 Task: Add an event with the title Third Annual General Meeting, date '2023/11/28', time 7:50 AM to 9:50 AMand add a description: Participants will be guided to focus their attention on their breath, using it as an anchor to bring their awareness to the present moment. They will learn techniques to deepen their breath, release tension, and promote relaxation., put the event into Red category, logged in from the account softage.3@softage.netand send the event invitation to softage.4@softage.net and softage.2@softage.net. Set a reminder for the event 5 minutes before
Action: Mouse moved to (115, 91)
Screenshot: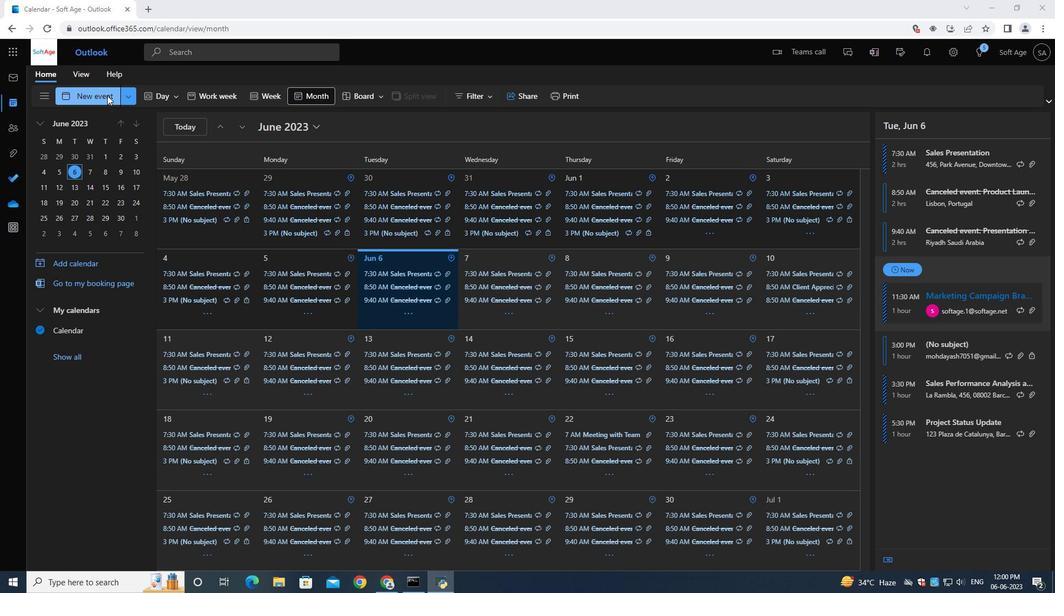 
Action: Mouse pressed left at (115, 91)
Screenshot: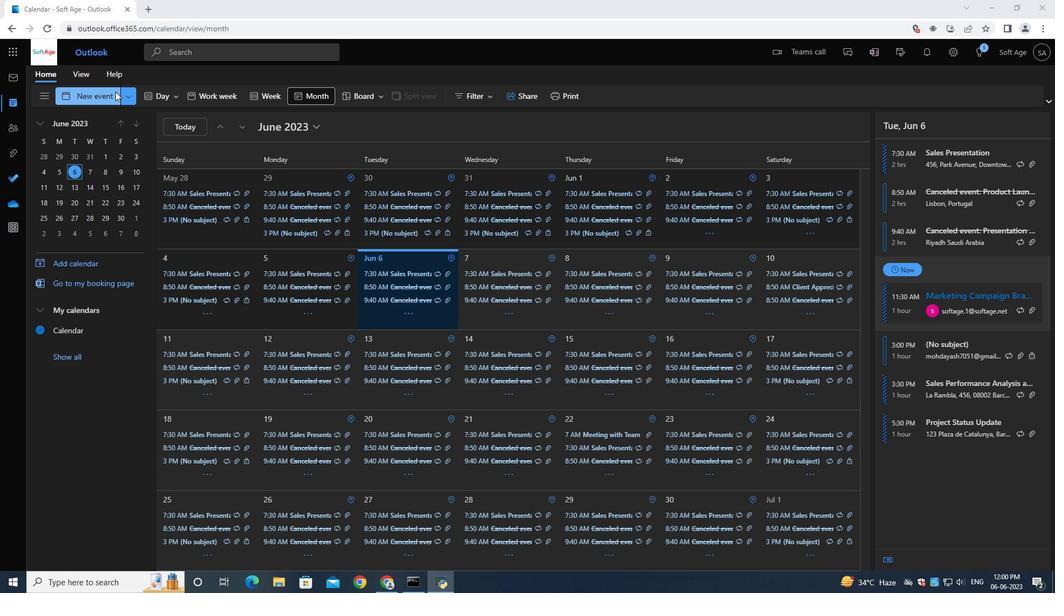 
Action: Mouse moved to (360, 170)
Screenshot: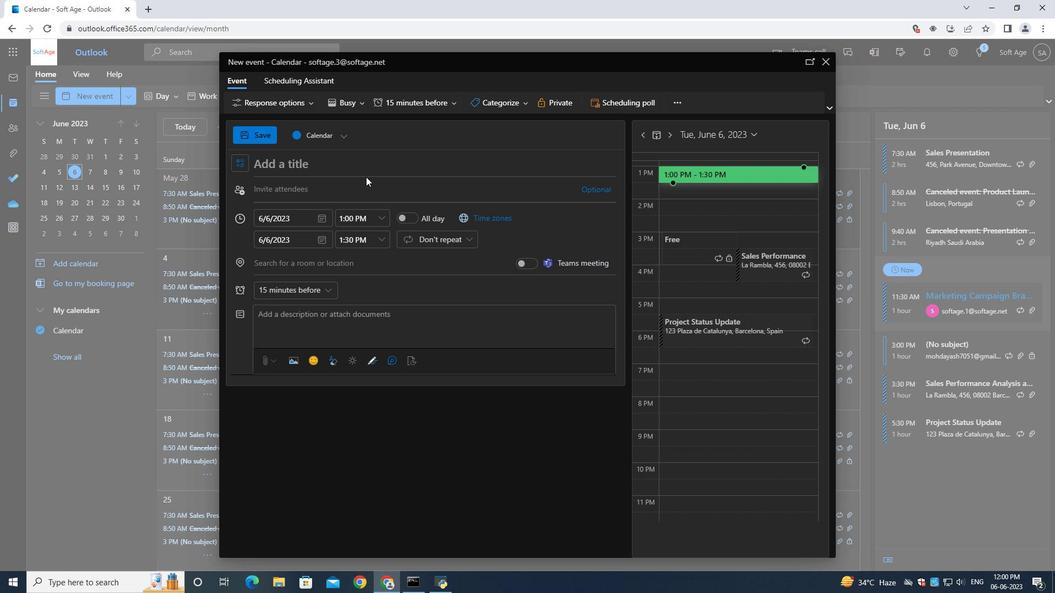 
Action: Mouse pressed left at (360, 170)
Screenshot: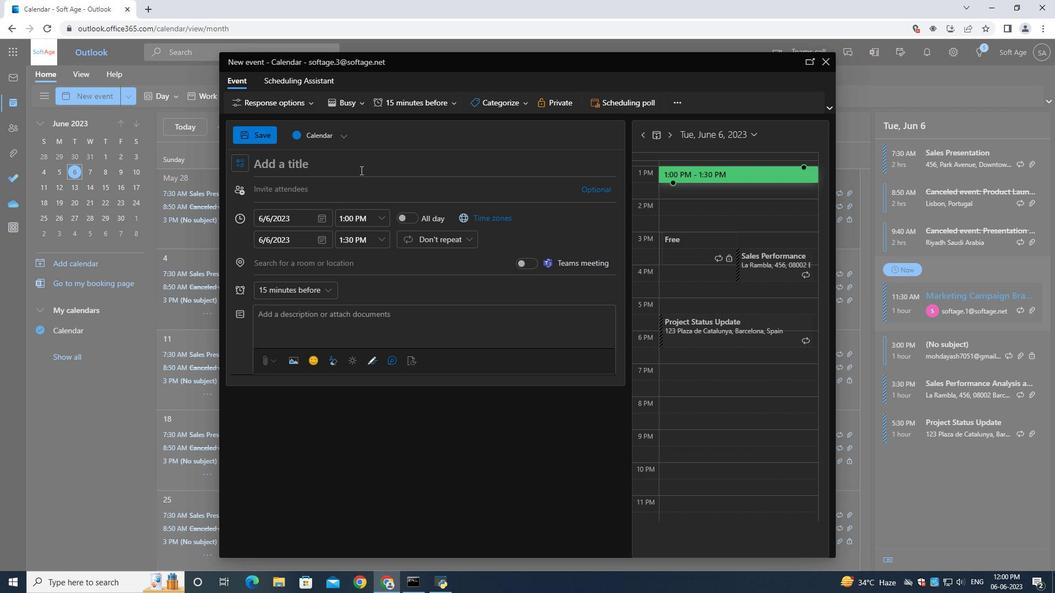 
Action: Mouse moved to (362, 172)
Screenshot: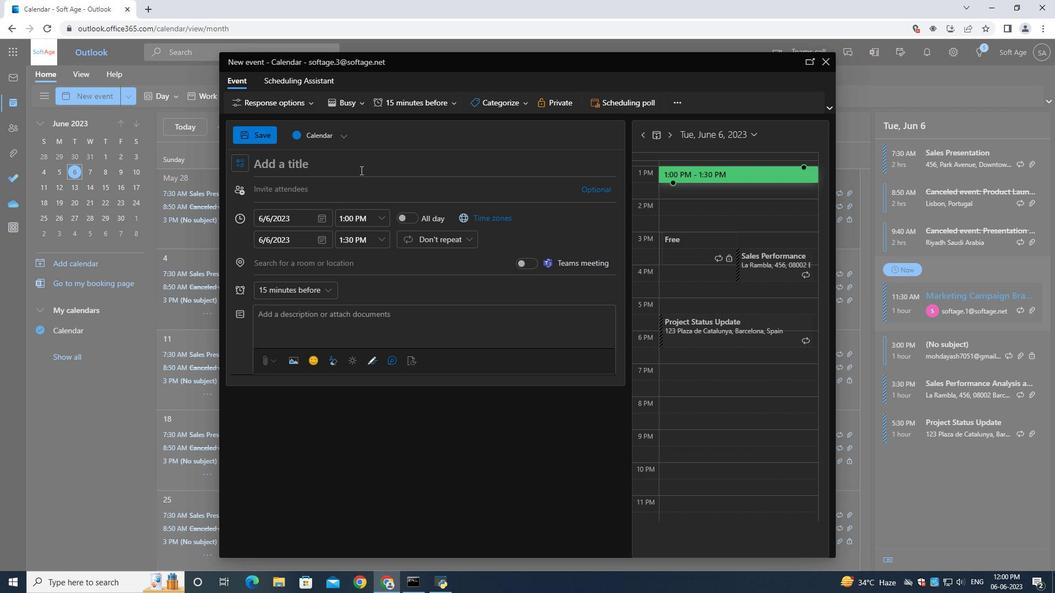 
Action: Key pressed <Key.shift>Third<Key.space><Key.shift><Key.shift><Key.shift><Key.shift>Annual<Key.space><Key.shift>General<Key.space><Key.shift>Meeting
Screenshot: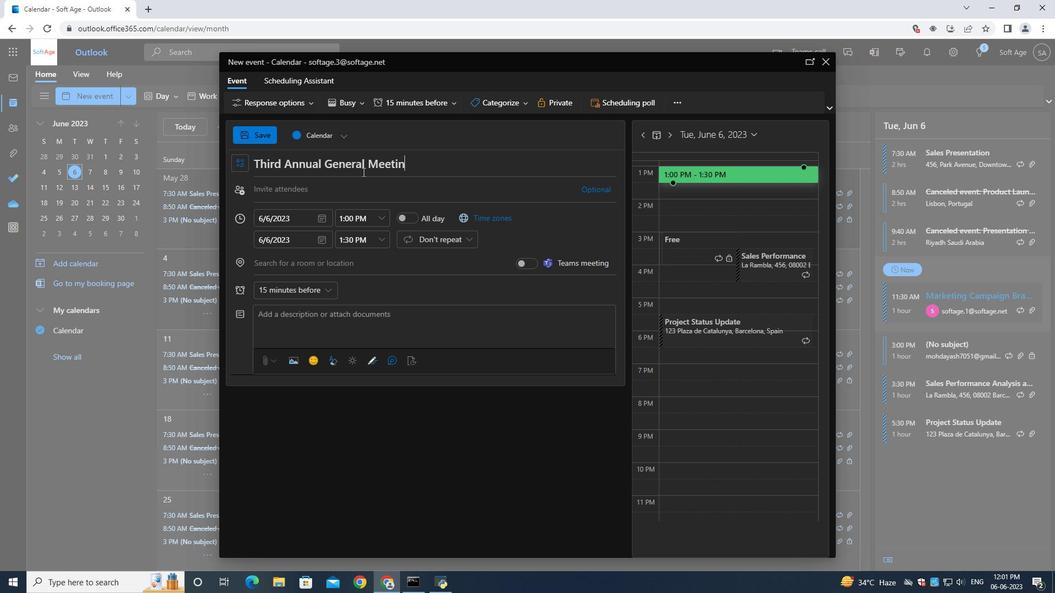 
Action: Mouse moved to (322, 218)
Screenshot: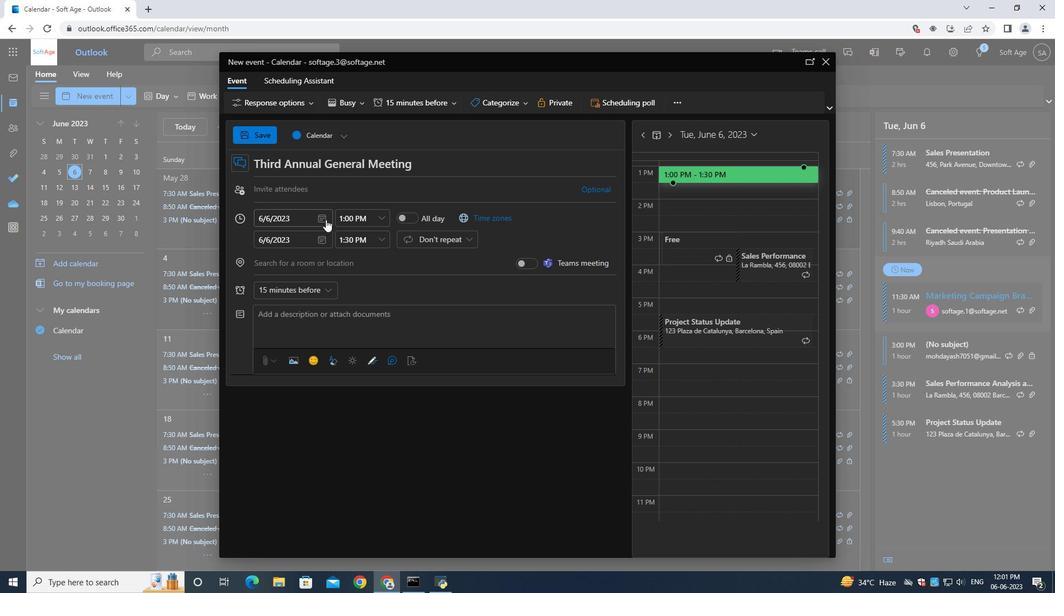 
Action: Mouse pressed left at (322, 218)
Screenshot: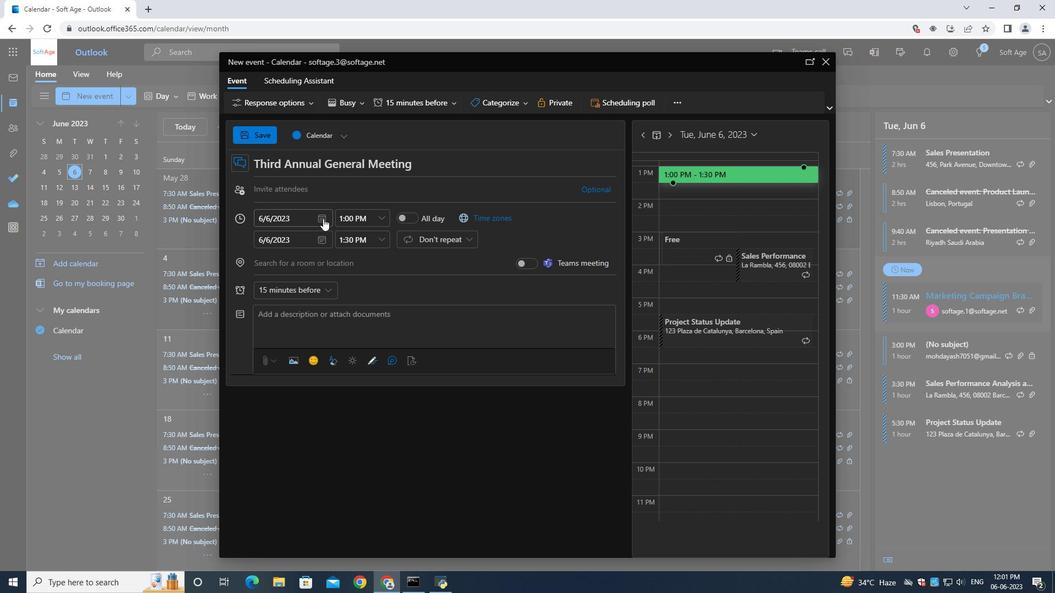 
Action: Mouse moved to (365, 236)
Screenshot: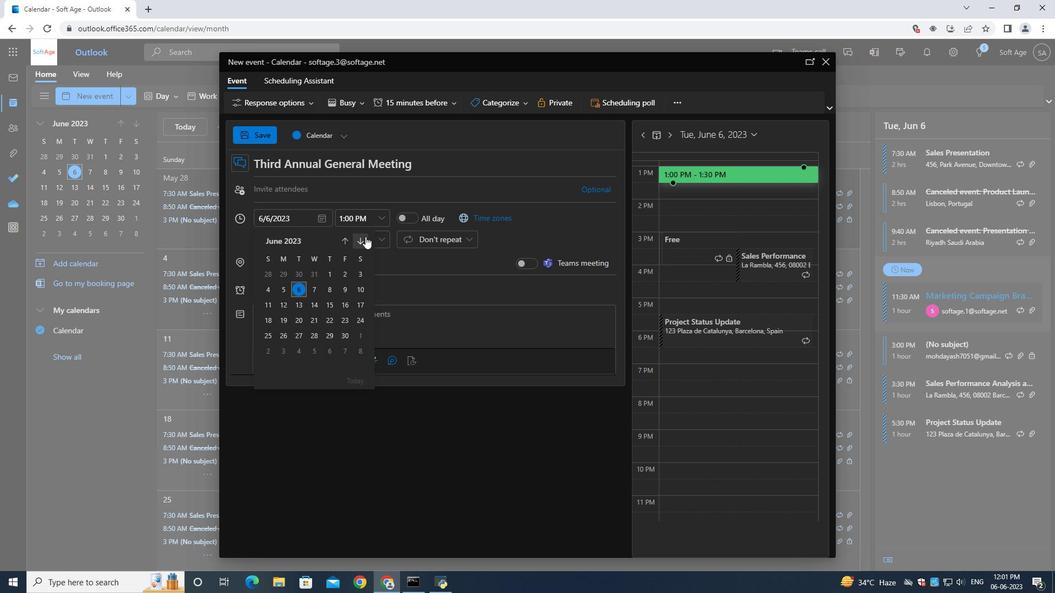 
Action: Mouse pressed left at (365, 236)
Screenshot: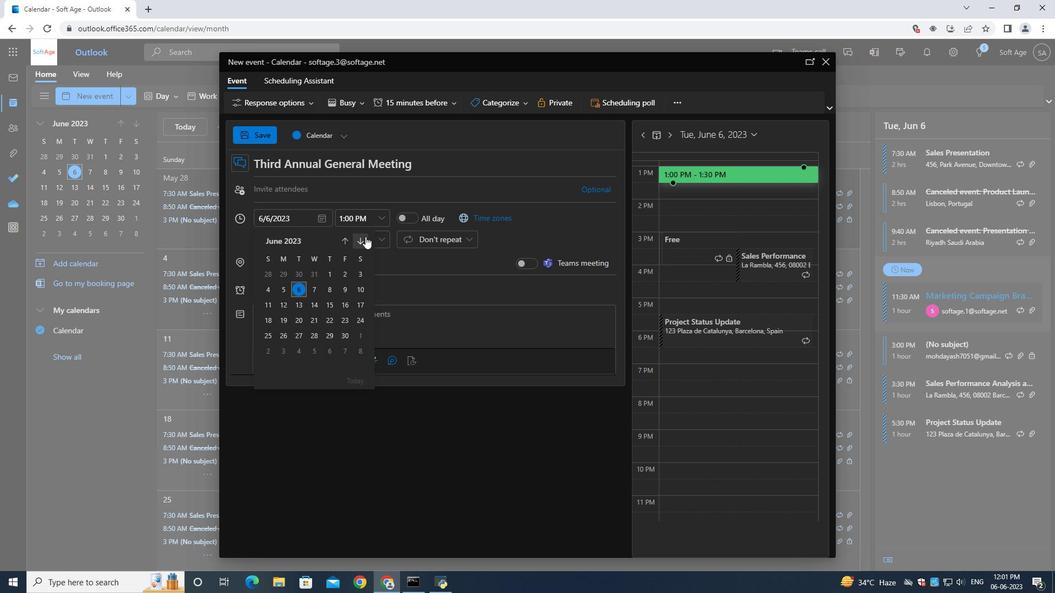 
Action: Mouse moved to (364, 236)
Screenshot: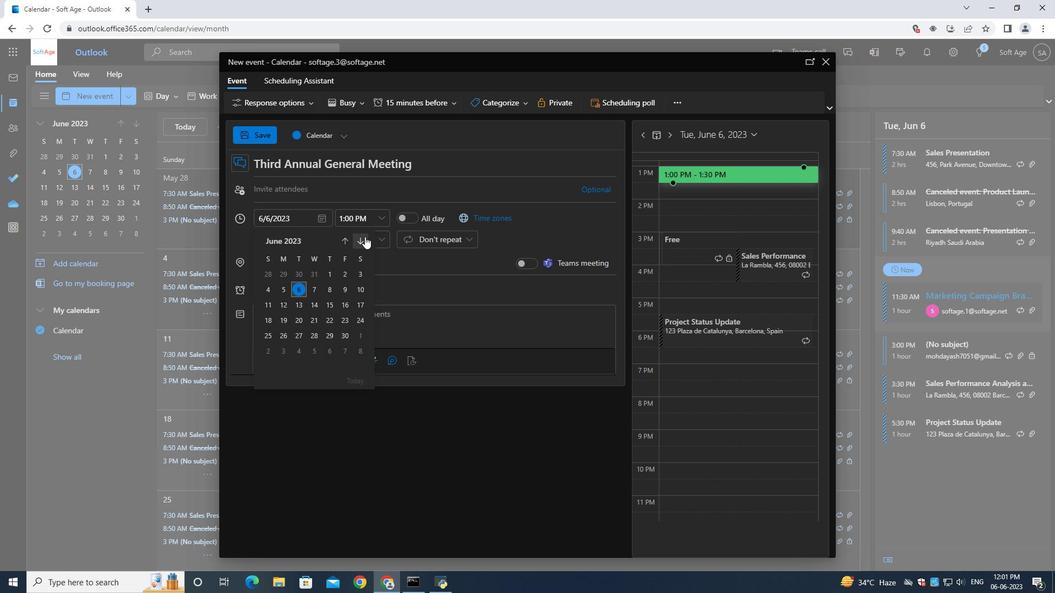 
Action: Mouse pressed left at (364, 236)
Screenshot: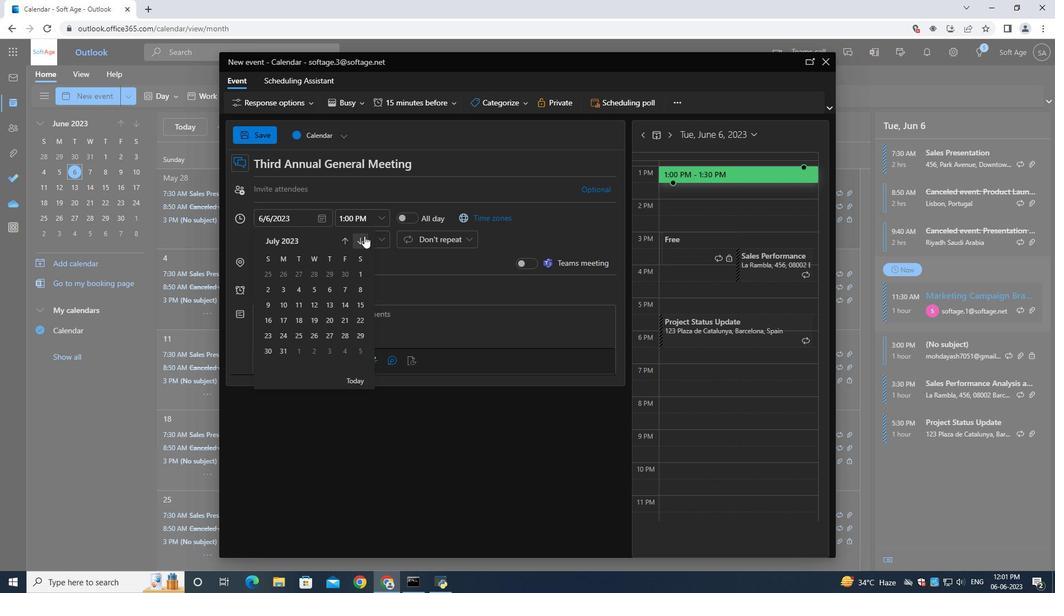 
Action: Mouse pressed left at (364, 236)
Screenshot: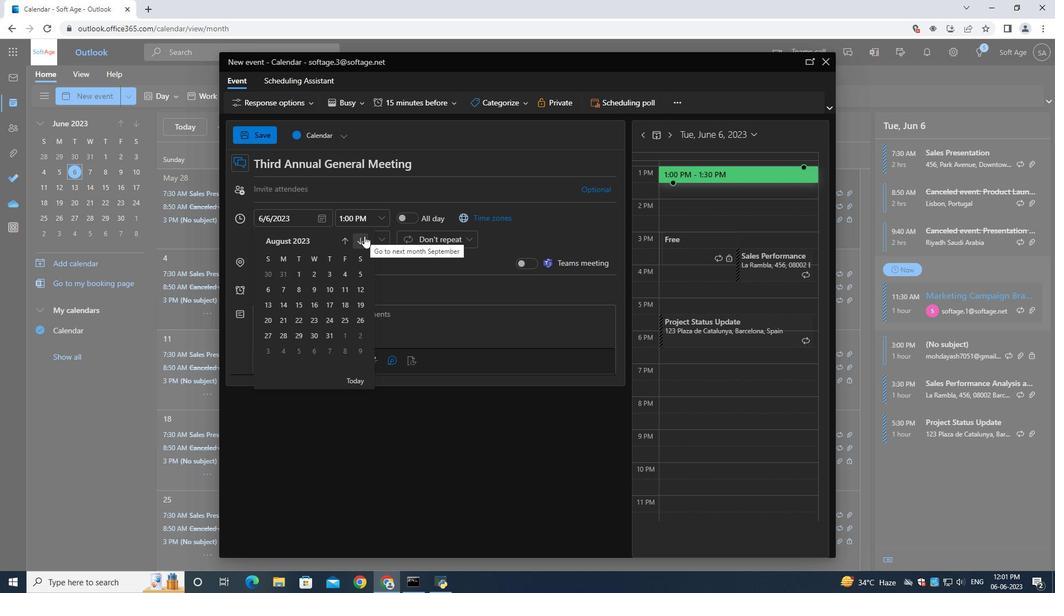 
Action: Mouse pressed left at (364, 236)
Screenshot: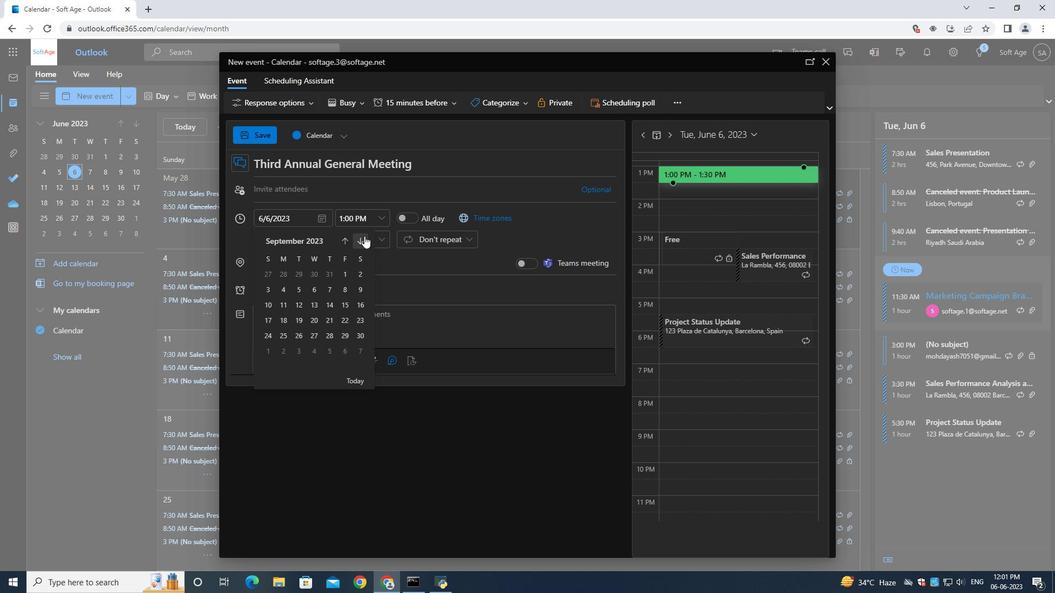 
Action: Mouse pressed left at (364, 236)
Screenshot: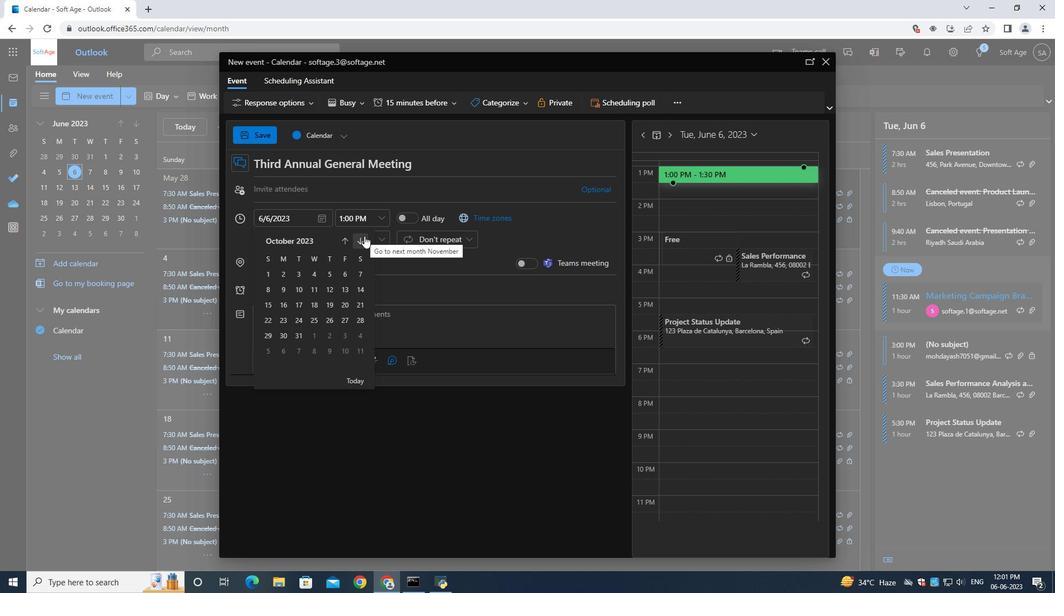 
Action: Mouse moved to (294, 335)
Screenshot: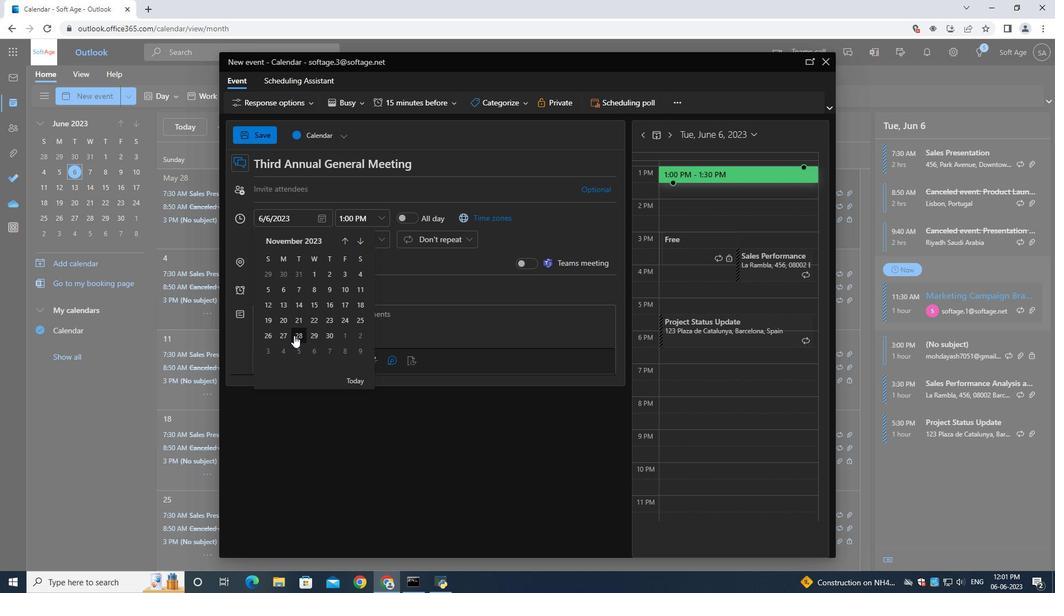 
Action: Mouse pressed left at (294, 335)
Screenshot: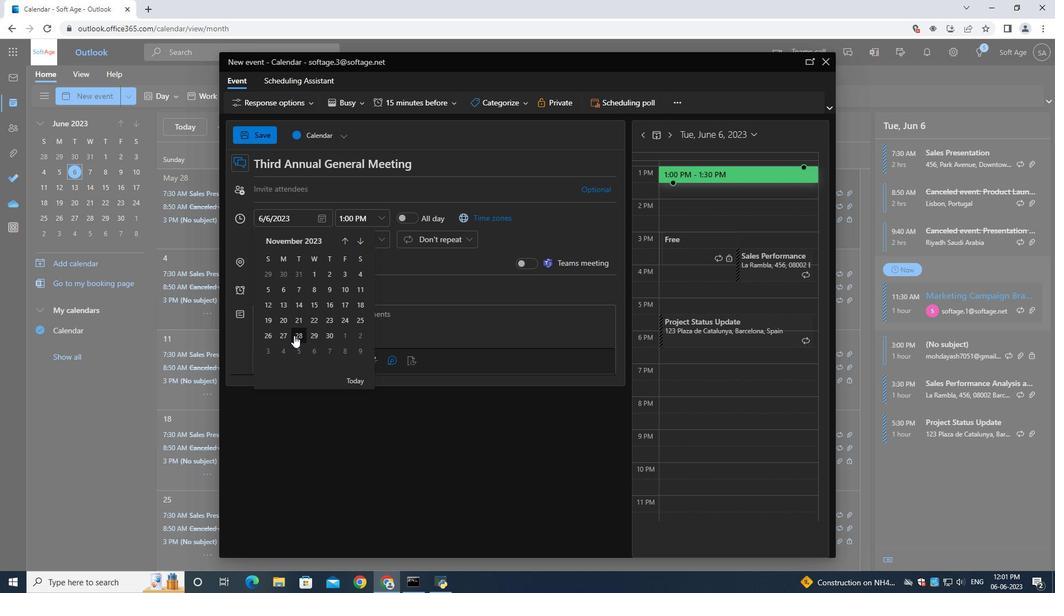 
Action: Mouse moved to (351, 216)
Screenshot: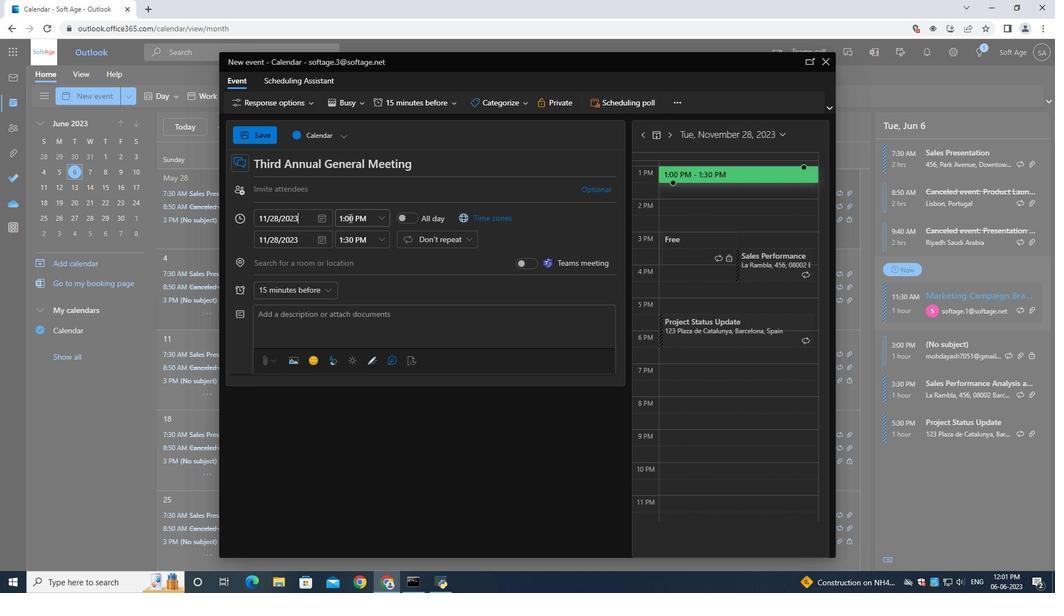 
Action: Mouse pressed left at (351, 216)
Screenshot: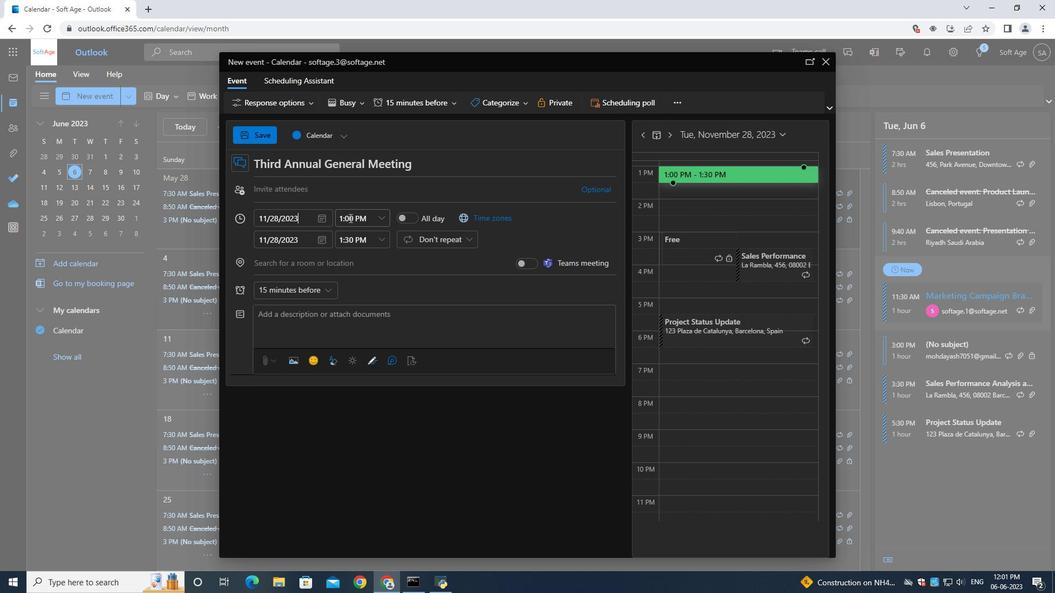 
Action: Mouse moved to (351, 216)
Screenshot: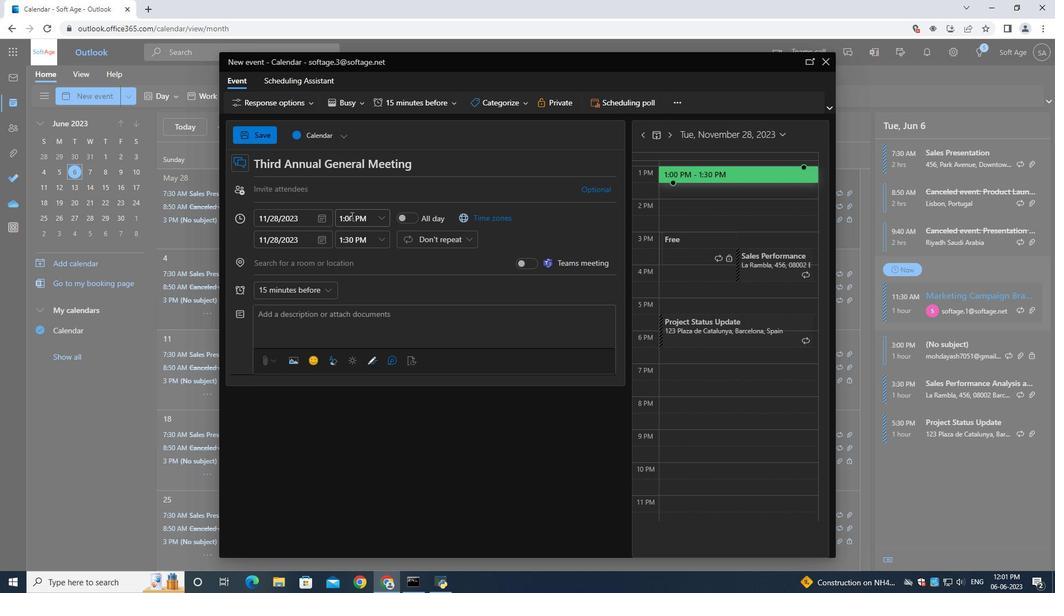 
Action: Key pressed 7<Key.shift_r>:50<Key.shift>AM
Screenshot: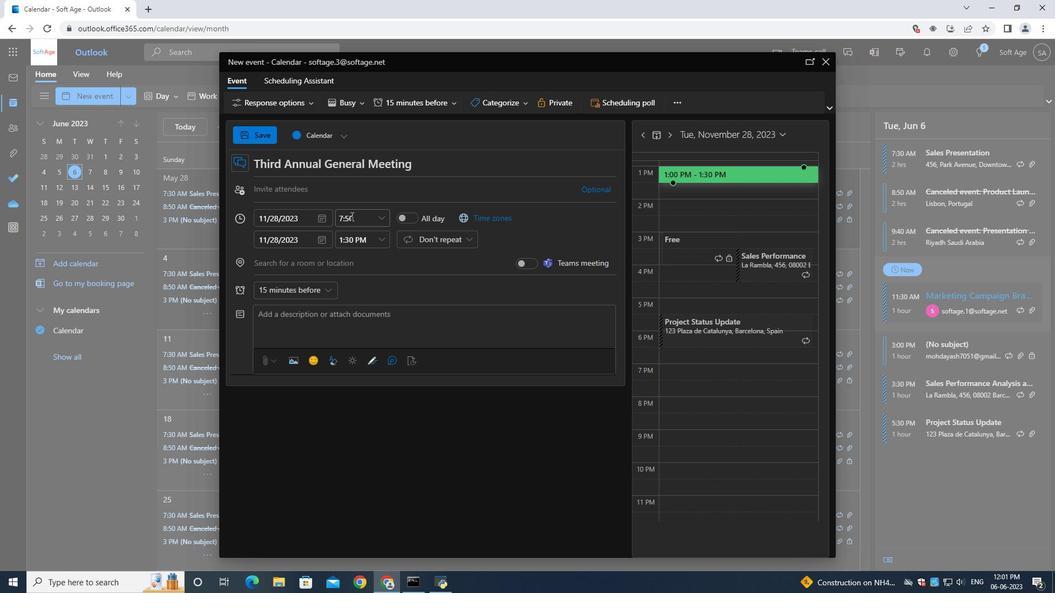 
Action: Mouse moved to (356, 244)
Screenshot: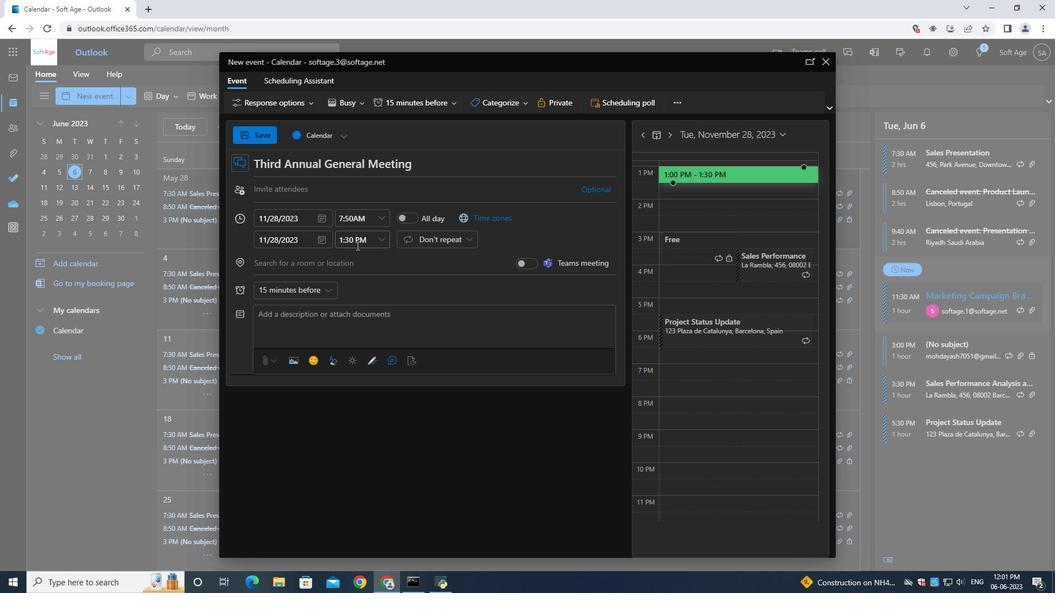 
Action: Mouse pressed left at (356, 244)
Screenshot: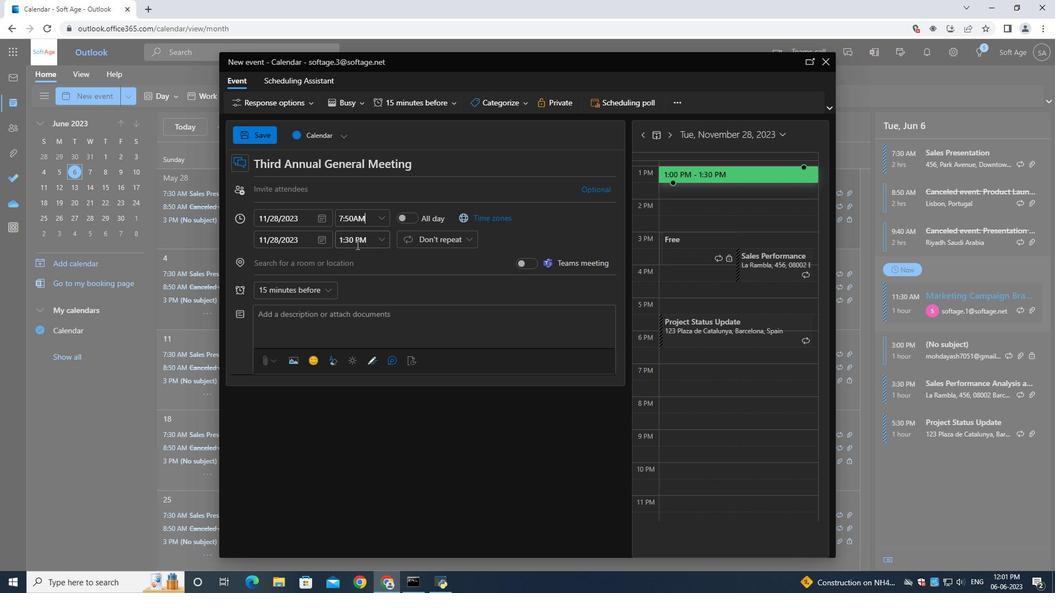 
Action: Mouse moved to (361, 244)
Screenshot: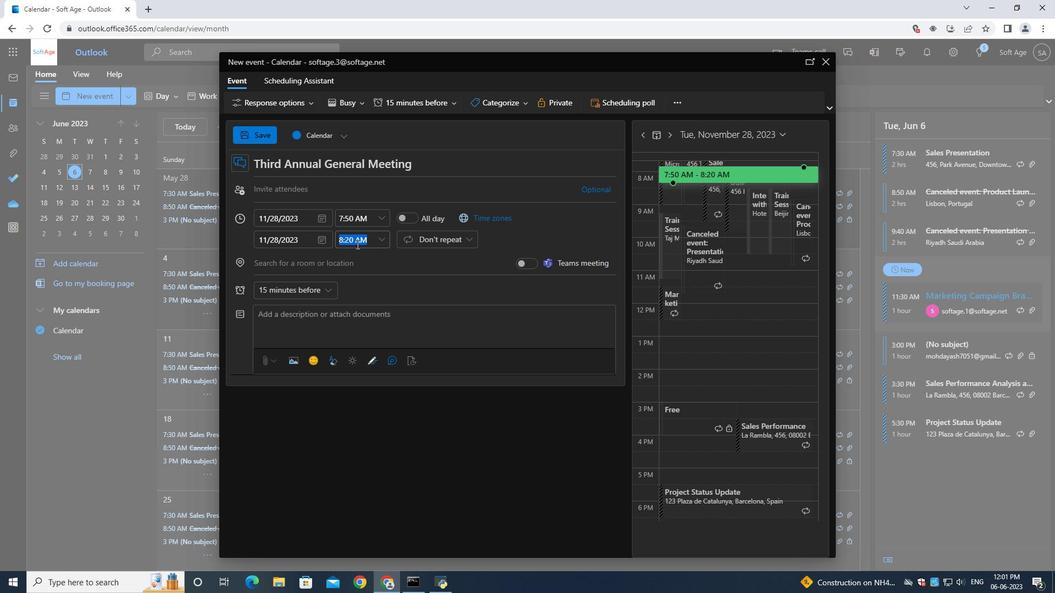
Action: Key pressed 9<Key.shift_r>:50<Key.shift>AM
Screenshot: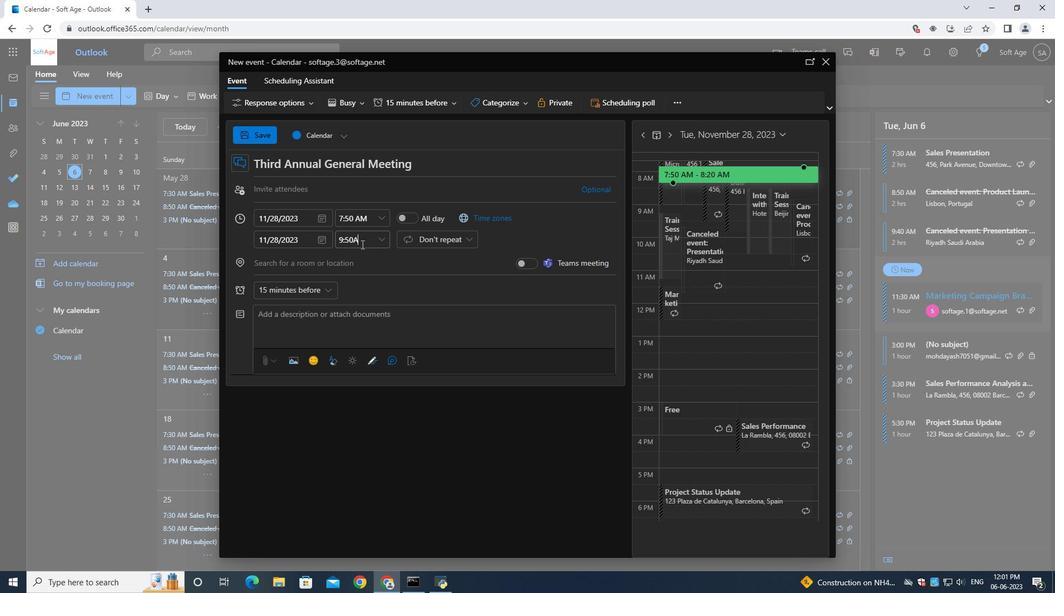 
Action: Mouse moved to (299, 315)
Screenshot: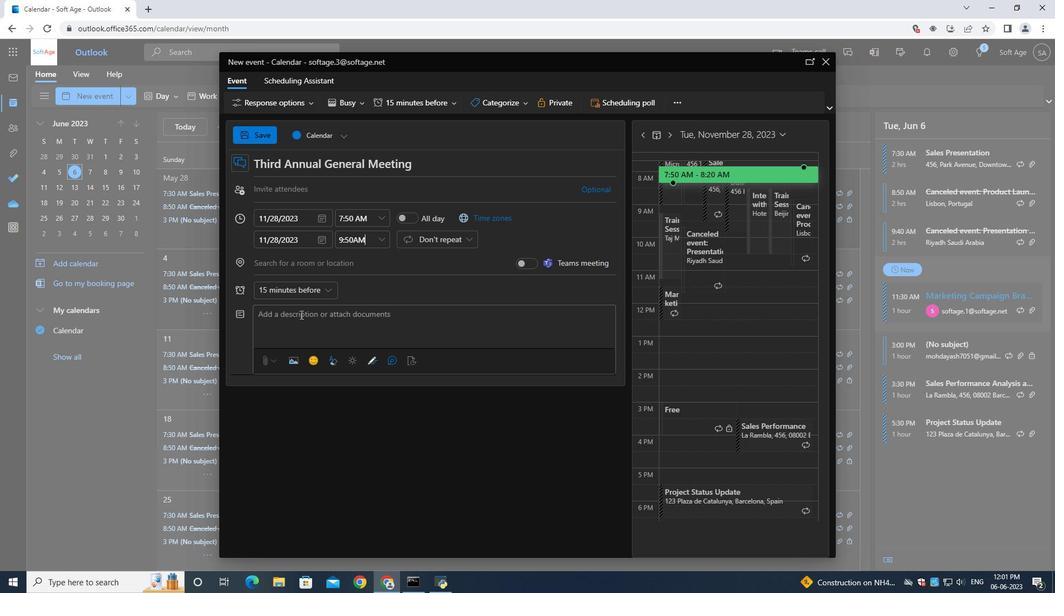 
Action: Mouse pressed left at (299, 315)
Screenshot: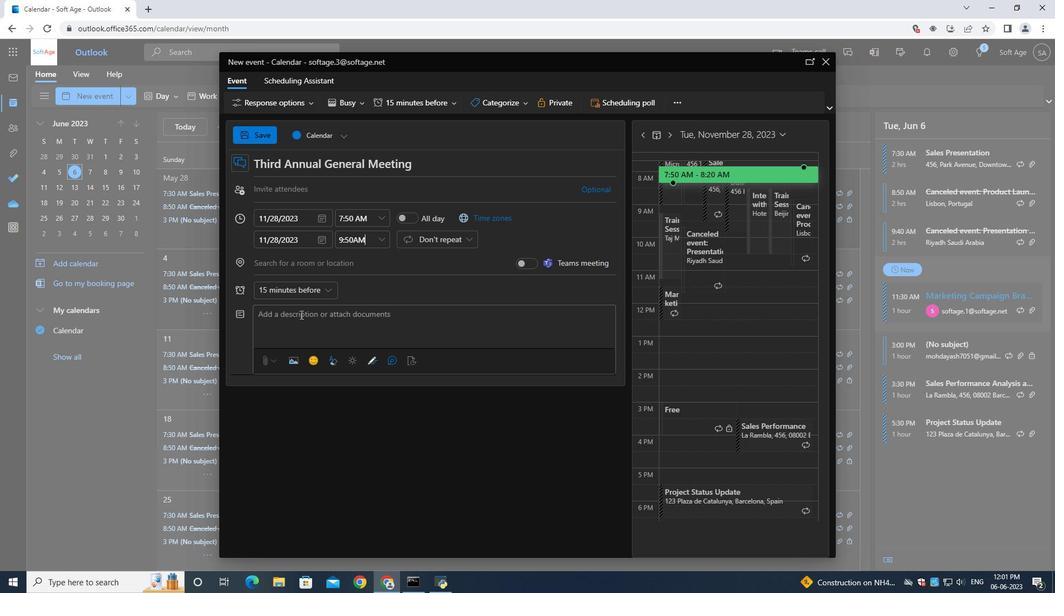 
Action: Mouse moved to (296, 316)
Screenshot: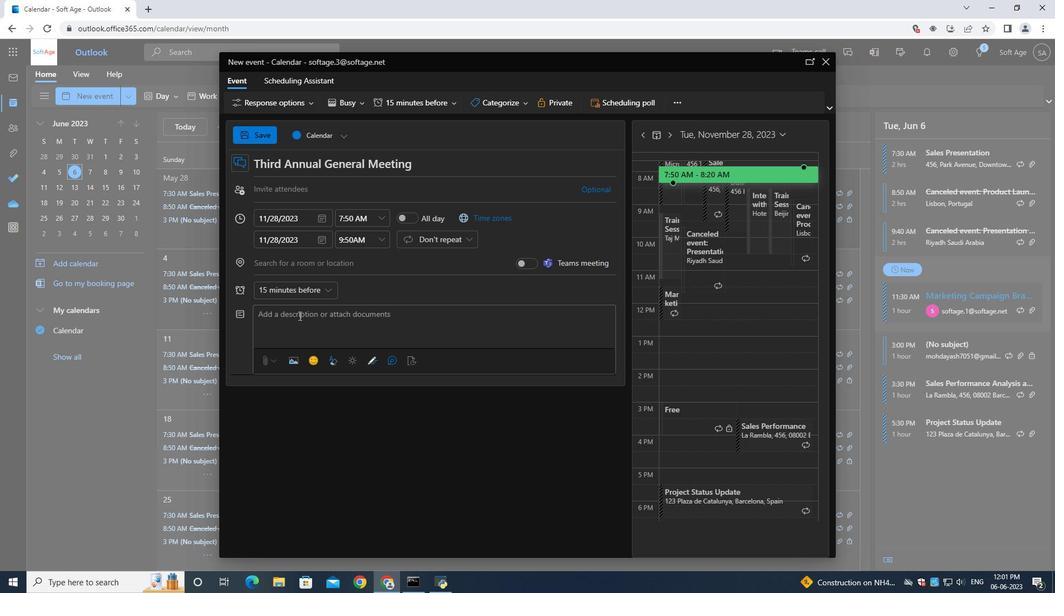 
Action: Key pressed <Key.shift>Participants<Key.space>will<Key.space>be<Key.space>guided<Key.space>to<Key.space>focus<Key.space>kdf<Key.backspace><Key.backspace><Key.backspace>their<Key.space>attention<Key.space>on<Key.space>their<Key.space>breath,<Key.space>using<Key.space>it<Key.space>as<Key.space>a<Key.space>anchor<Key.space>to<Key.space>bring<Key.space>their<Key.space>awreness<Key.space>to<Key.space>the<Key.space>present<Key.space>moment.<Key.space><Key.shift><Key.shift><Key.shift>They<Key.space>will<Key.space>learn<Key.space>techniques<Key.space>to<Key.space>deepen<Key.space><Key.backspace><Key.backspace><Key.backspace><Key.backspace><Key.backspace><Key.backspace><Key.backspace><Key.backspace><Key.backspace><Key.backspace><Key.backspace><Key.backspace><Key.backspace><Key.backspace><Key.backspace><Key.backspace><Key.backspace><Key.backspace><Key.backspace><Key.backspace><Key.backspace><Key.backspace><Key.backspace><Key.backspace><Key.backspace><Key.backspace><Key.backspace><Key.backspace><Key.backspace><Key.backspace><Key.backspace><Key.backspace><Key.backspace><Key.backspace><Key.backspace><Key.backspace><Key.backspace><Key.backspace><Key.backspace><Key.backspace><Key.backspace><Key.backspace><Key.backspace><Key.backspace><Key.backspace><Key.backspace><Key.backspace><Key.backspace><Key.backspace><Key.backspace><Key.backspace><Key.backspace><Key.backspace><Key.backspace><Key.backspace><Key.backspace><Key.backspace><Key.backspace><Key.backspace><Key.backspace><Key.backspace><Key.backspace><Key.backspace><Key.backspace><Key.backspace><Key.backspace><Key.backspace>areness<Key.space>ti<Key.backspace>o<Key.space>the<Key.space>present<Key.space>moment.<Key.space><Key.shift>They<Key.space>e<Key.backspace>will<Key.space>learn<Key.space>techniques<Key.space>to<Key.space>deepen<Key.space>their<Key.space>breath,<Key.space>release<Key.space>tension,<Key.space>and<Key.space>promte<Key.space>rea<Key.backspace>lazation.
Screenshot: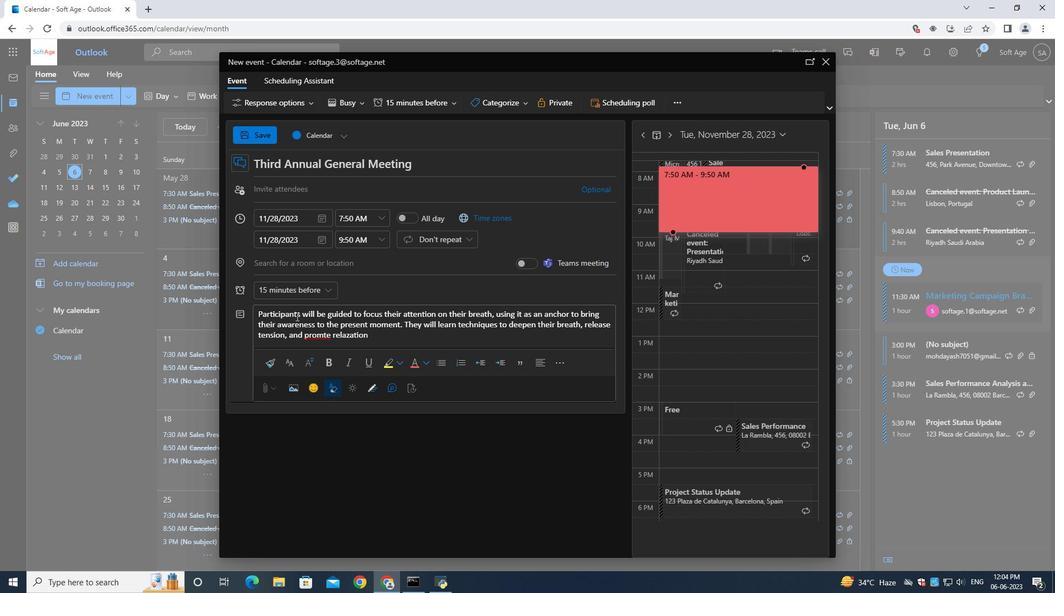 
Action: Mouse moved to (475, 101)
Screenshot: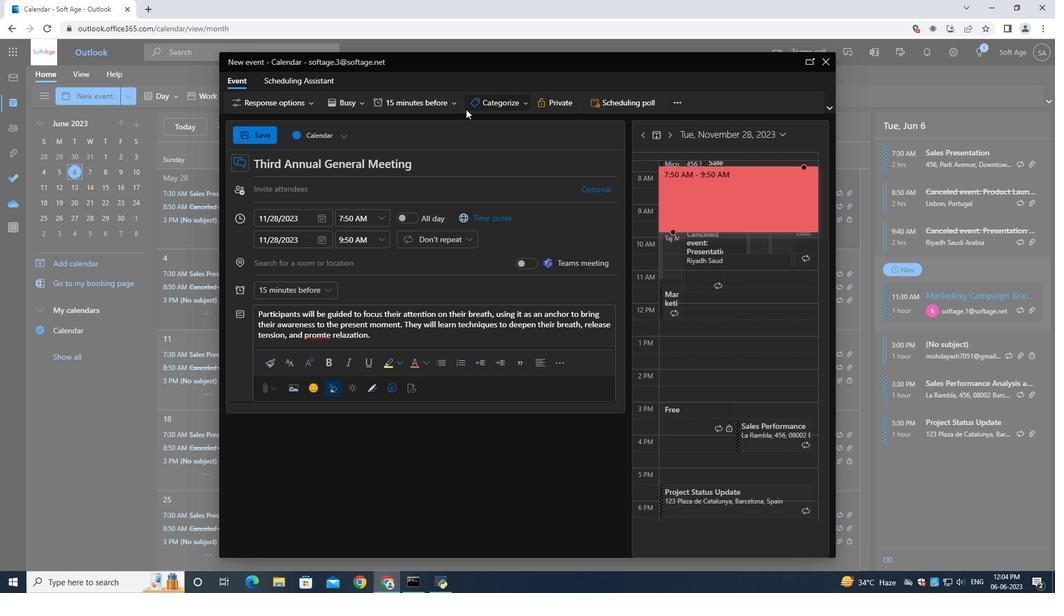 
Action: Mouse pressed left at (475, 101)
Screenshot: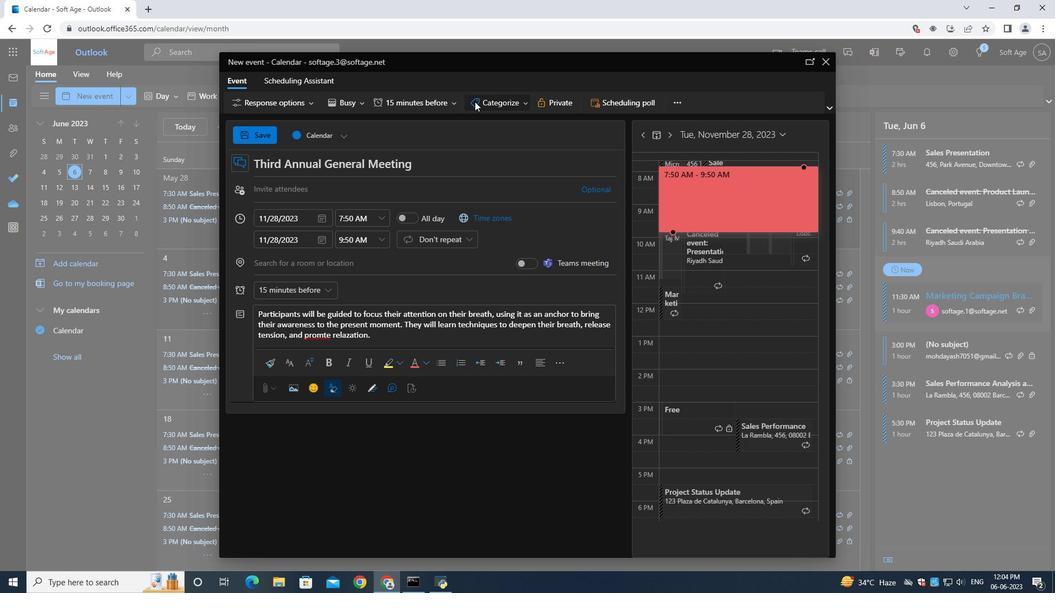 
Action: Mouse moved to (496, 195)
Screenshot: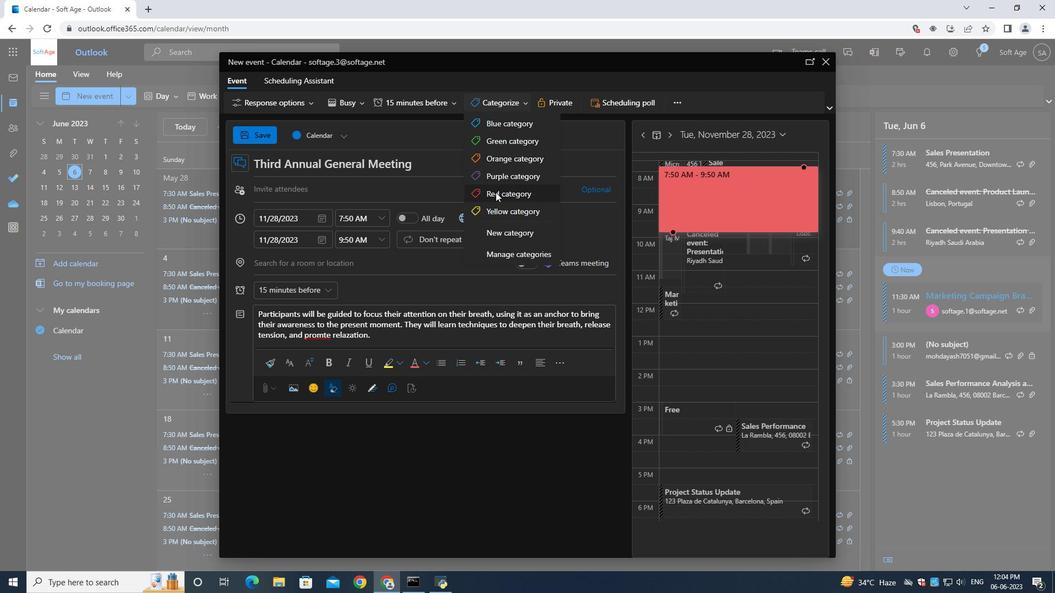 
Action: Mouse pressed left at (496, 195)
Screenshot: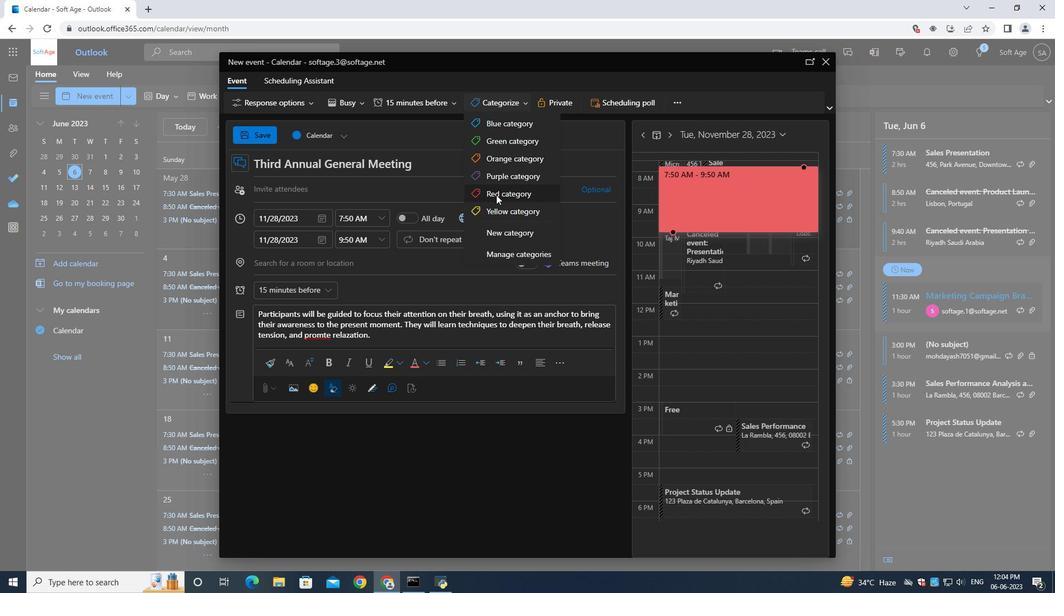 
Action: Mouse moved to (261, 193)
Screenshot: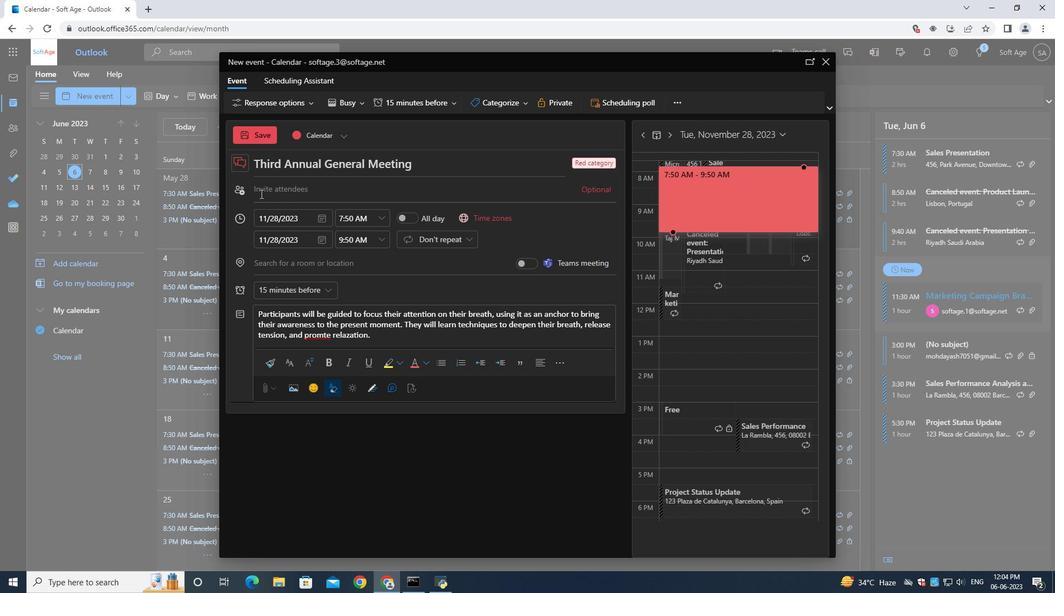 
Action: Mouse pressed left at (261, 193)
Screenshot: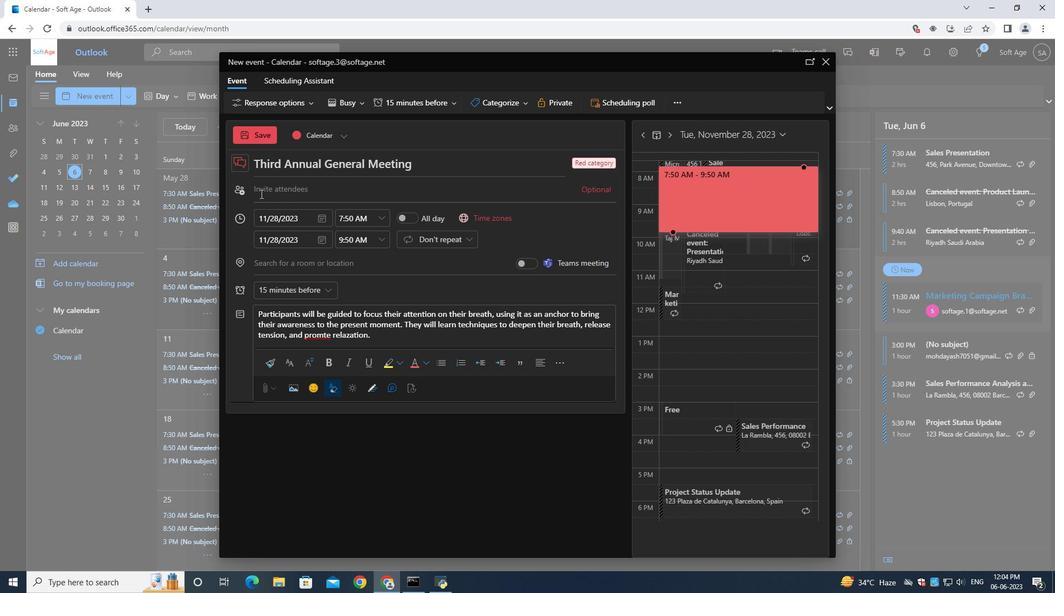 
Action: Mouse moved to (262, 193)
Screenshot: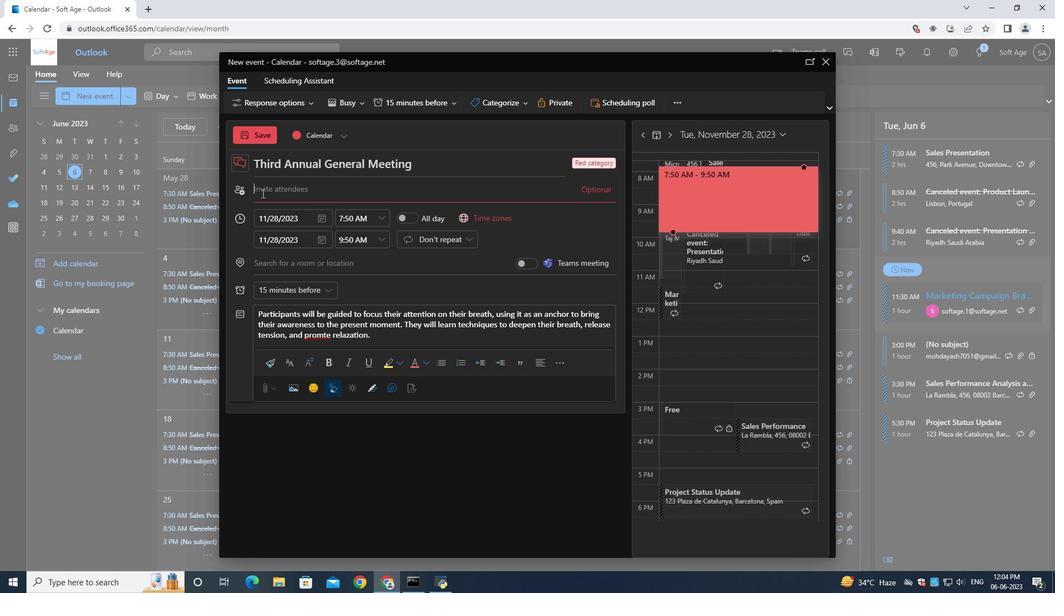 
Action: Key pressed softage.2<Key.backspace>4<Key.shift>@softage.net
Screenshot: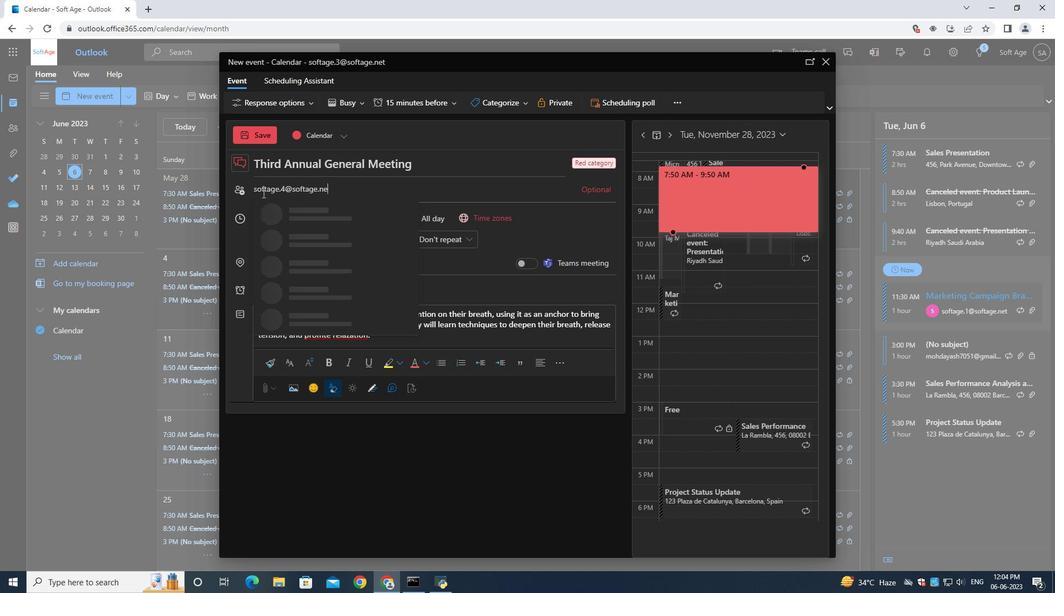 
Action: Mouse moved to (331, 218)
Screenshot: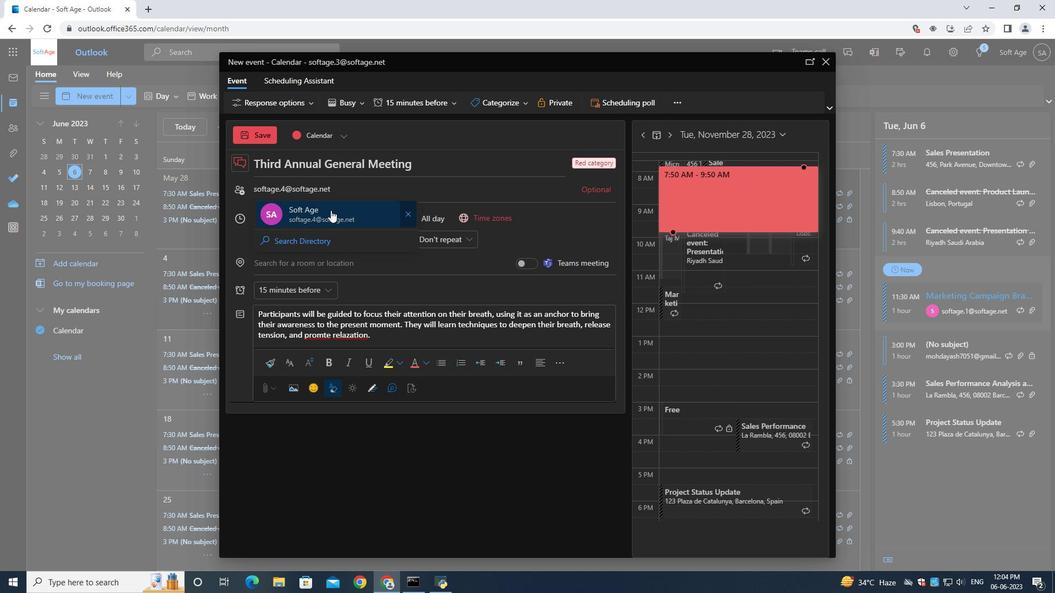 
Action: Mouse pressed left at (331, 218)
Screenshot: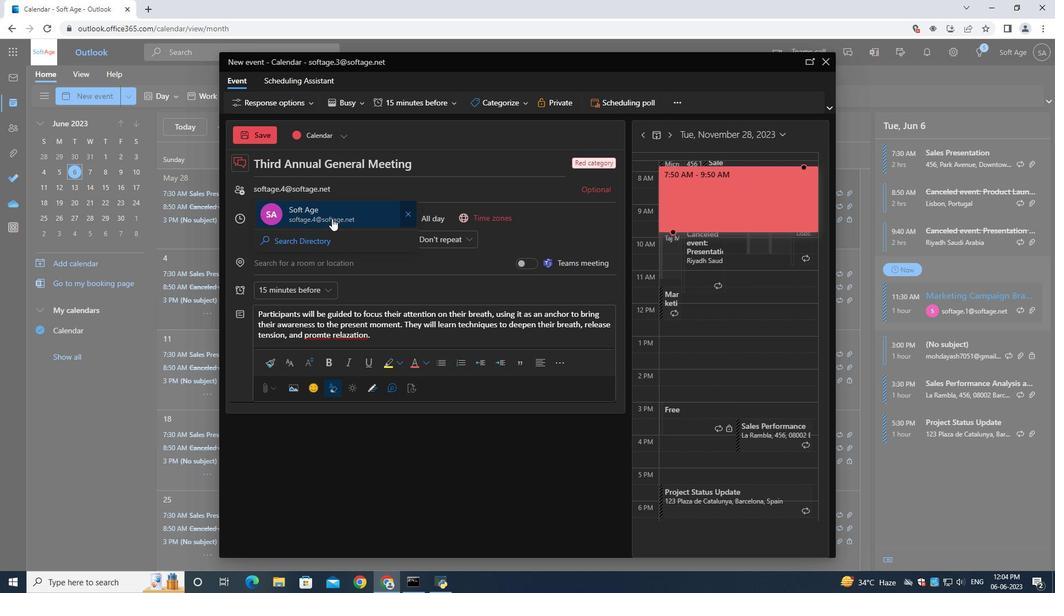 
Action: Mouse moved to (331, 218)
Screenshot: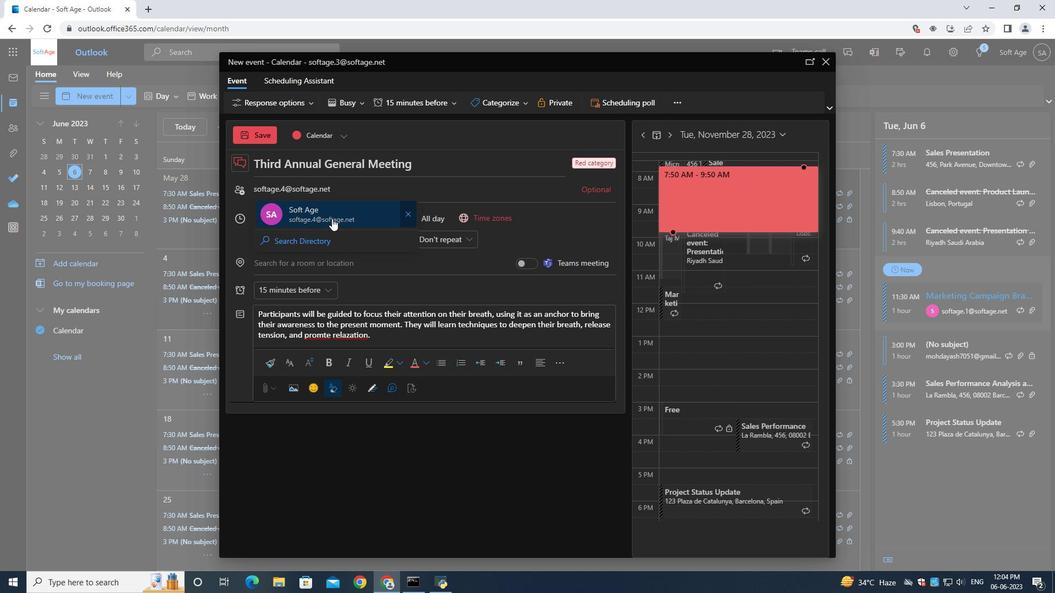 
Action: Key pressed softage.2<Key.shift>@softage.net
Screenshot: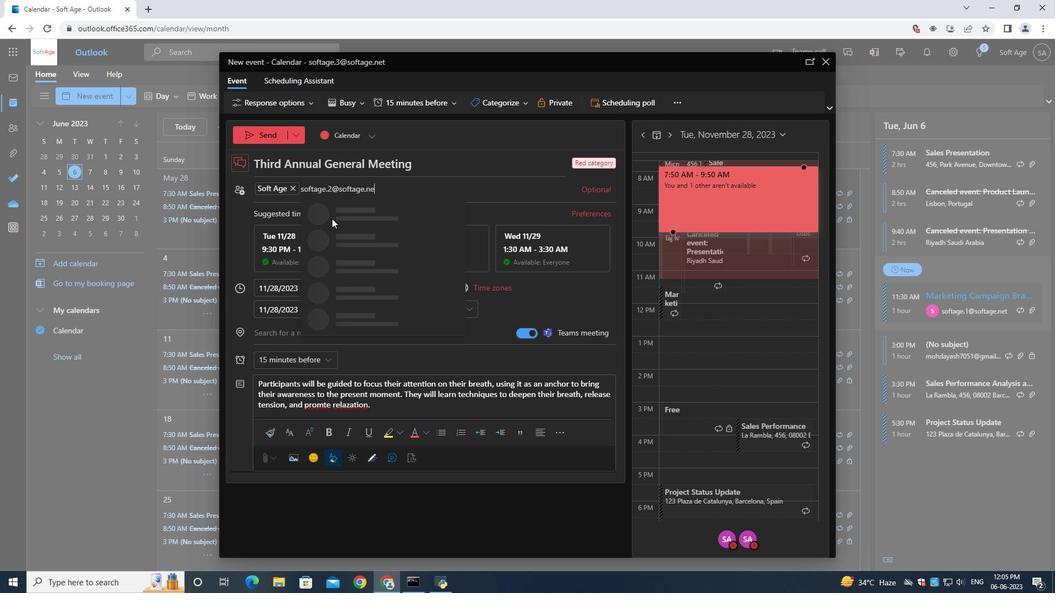 
Action: Mouse moved to (335, 220)
Screenshot: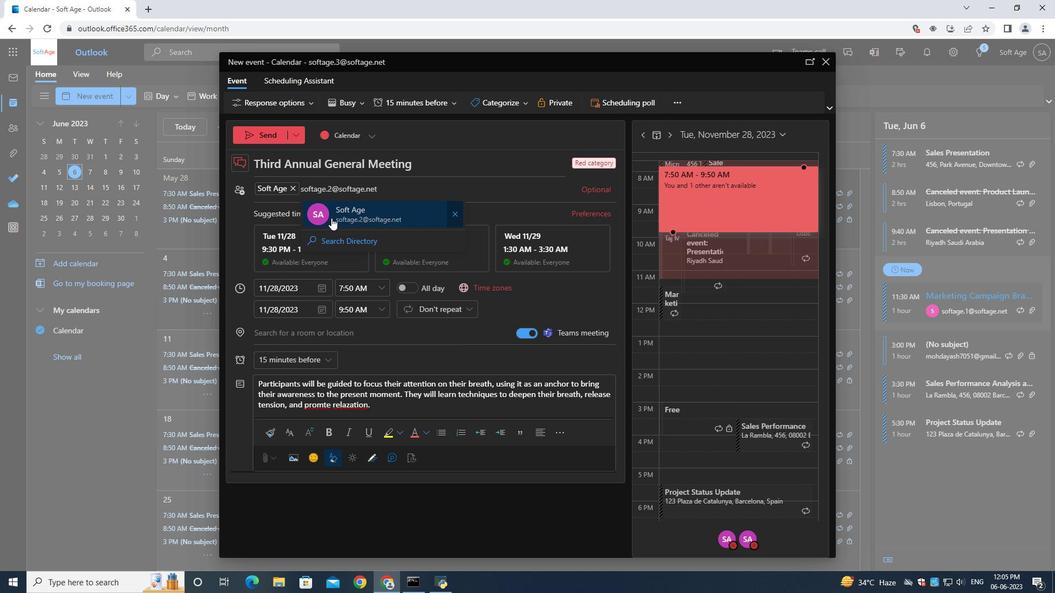 
Action: Mouse pressed left at (335, 220)
Screenshot: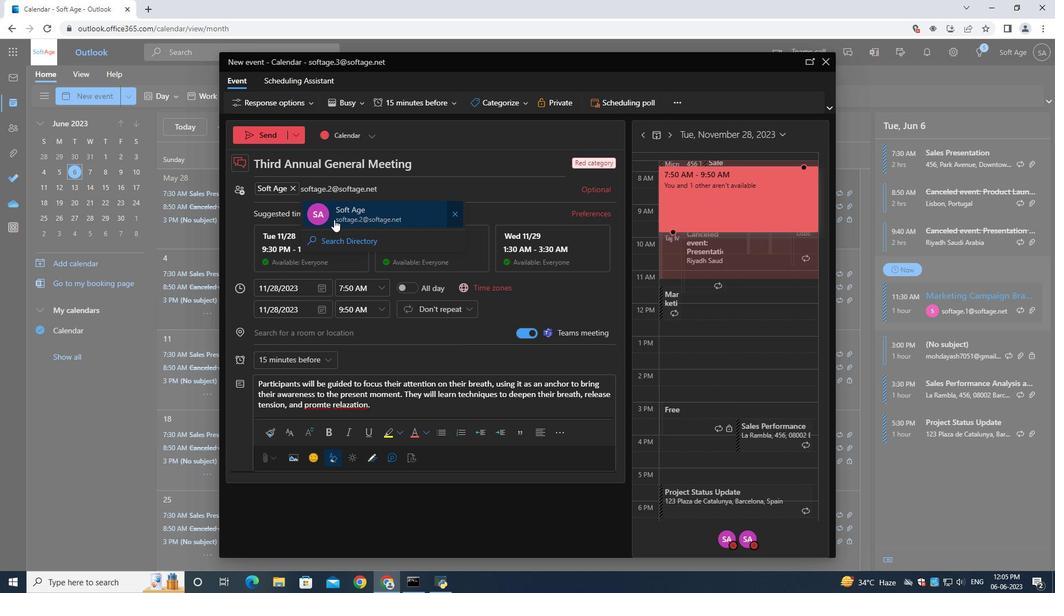 
Action: Mouse moved to (293, 363)
Screenshot: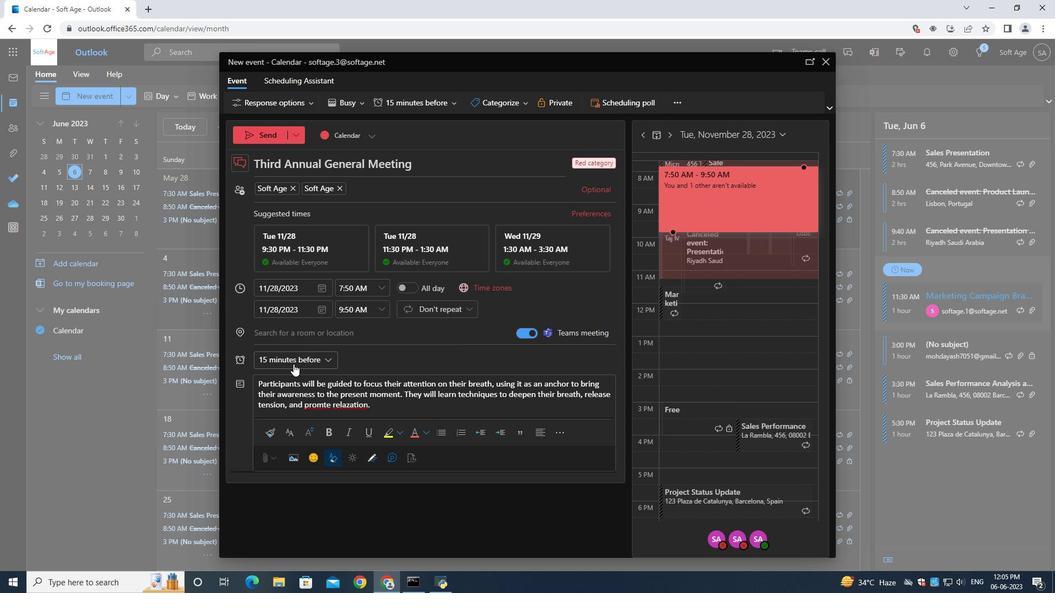 
Action: Mouse pressed left at (293, 363)
Screenshot: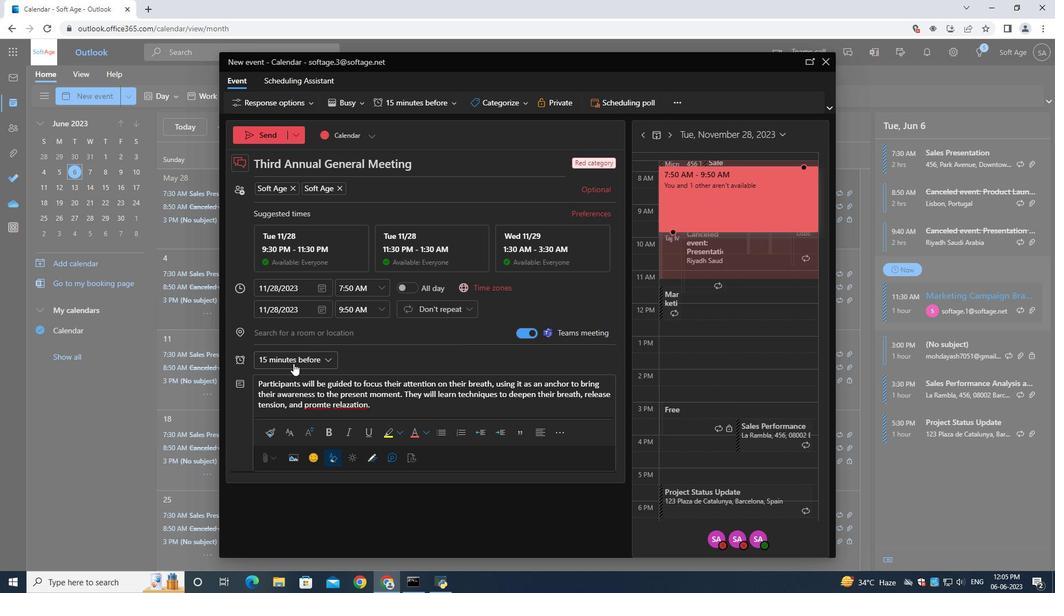 
Action: Mouse moved to (294, 183)
Screenshot: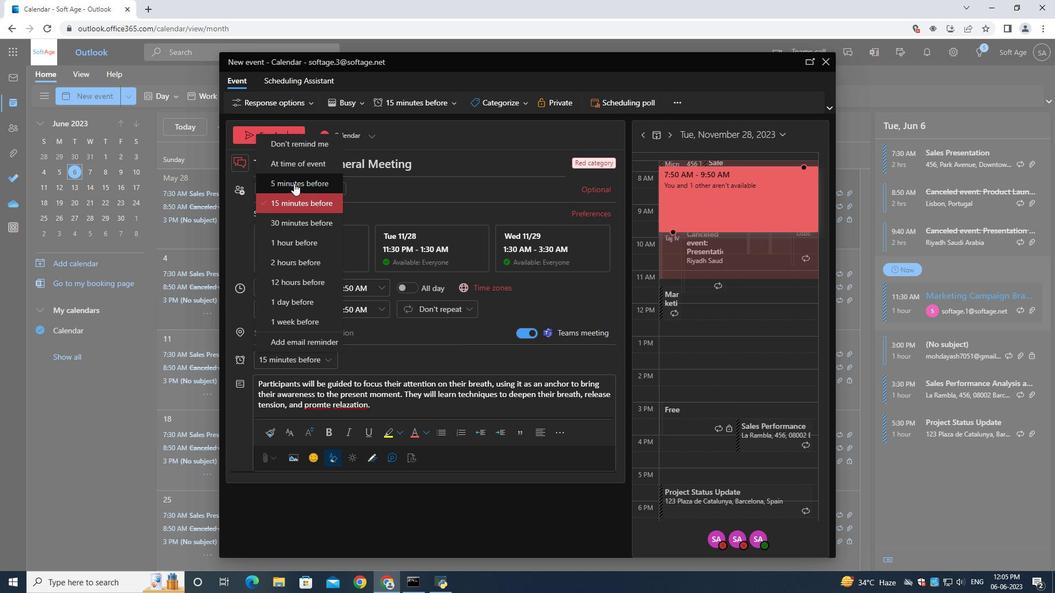 
Action: Mouse pressed left at (294, 183)
Screenshot: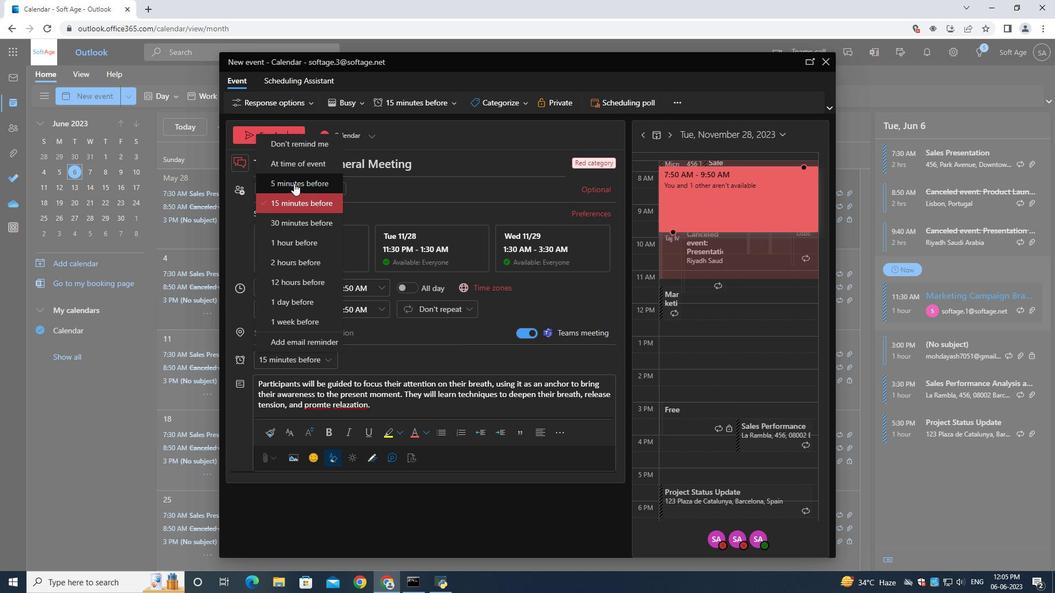 
Action: Mouse moved to (264, 137)
Screenshot: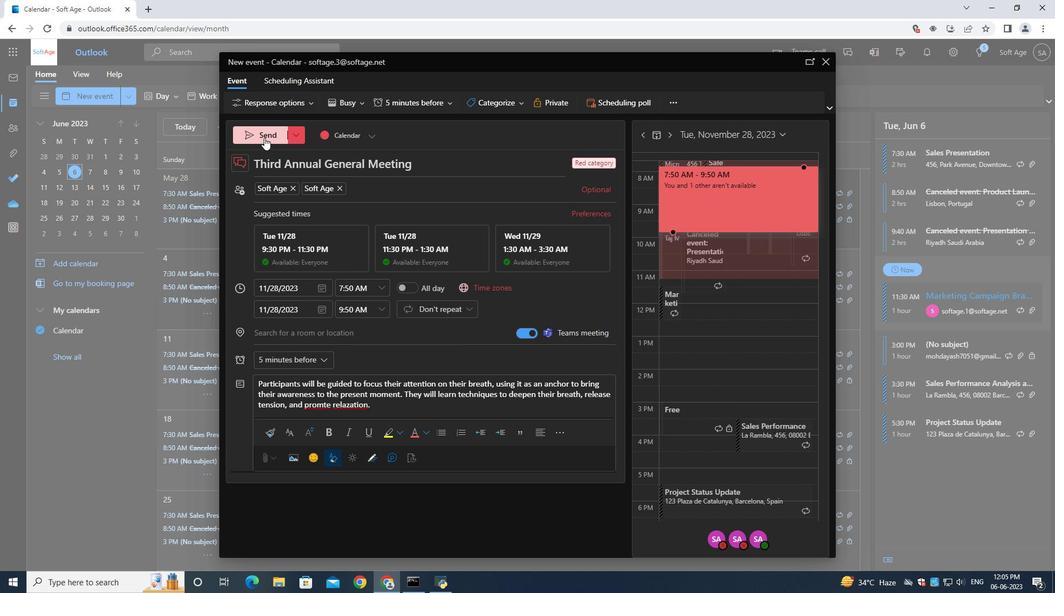 
Action: Mouse pressed left at (264, 137)
Screenshot: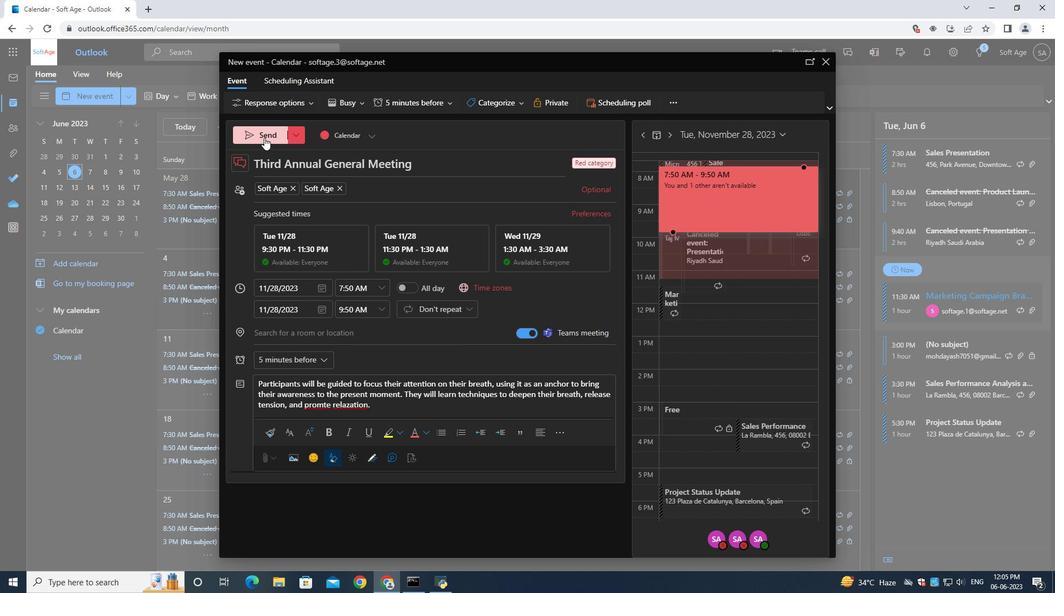 
Action: Mouse moved to (614, 275)
Screenshot: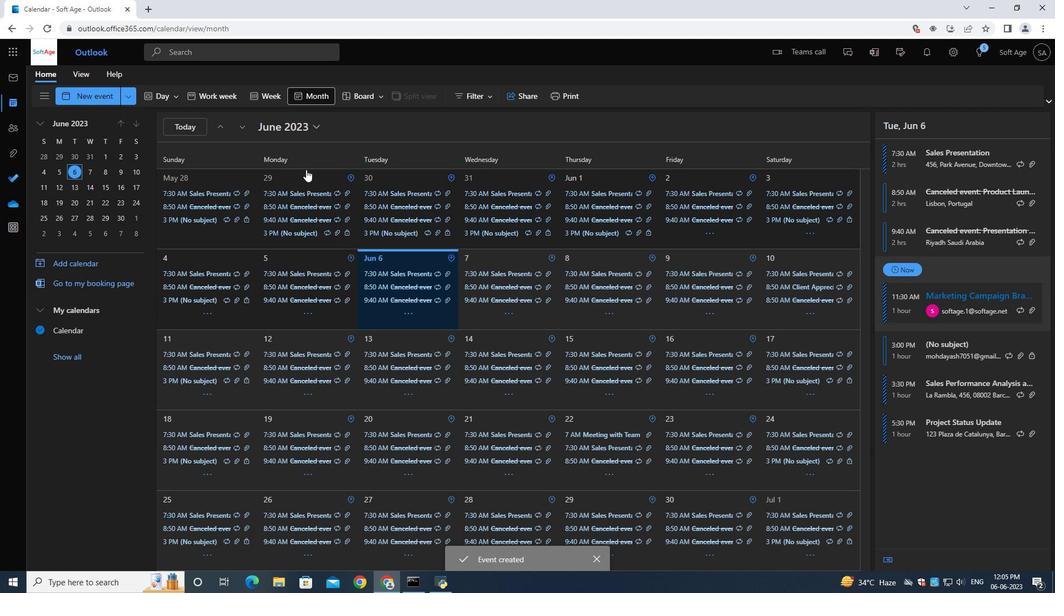 
